 Task: Create a rule from the Routing list, Task moved to a section -> Set Priority in the project AgileRapid , set the section as To-Do and set the priority of the task as  High
Action: Mouse moved to (868, 307)
Screenshot: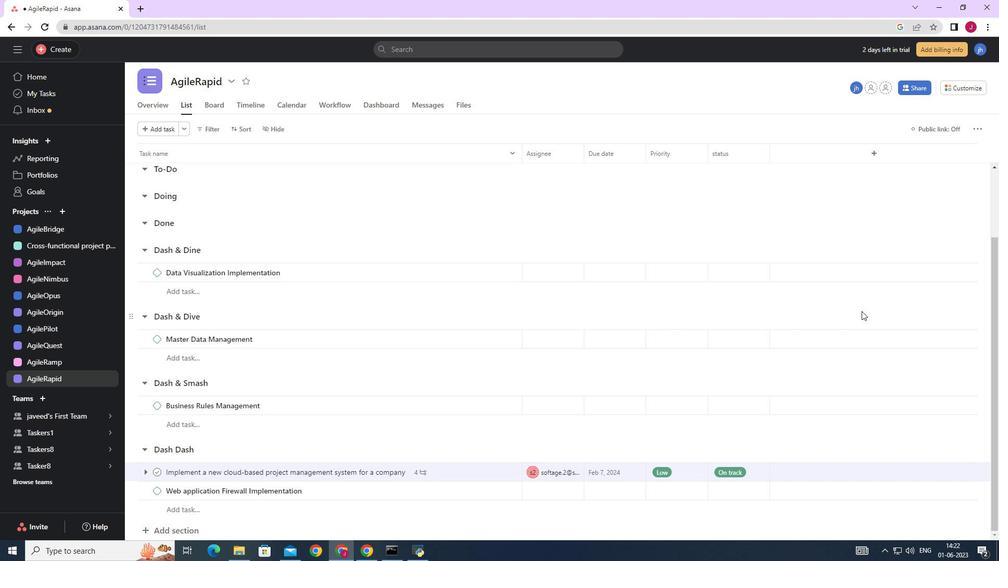 
Action: Mouse scrolled (868, 306) with delta (0, 0)
Screenshot: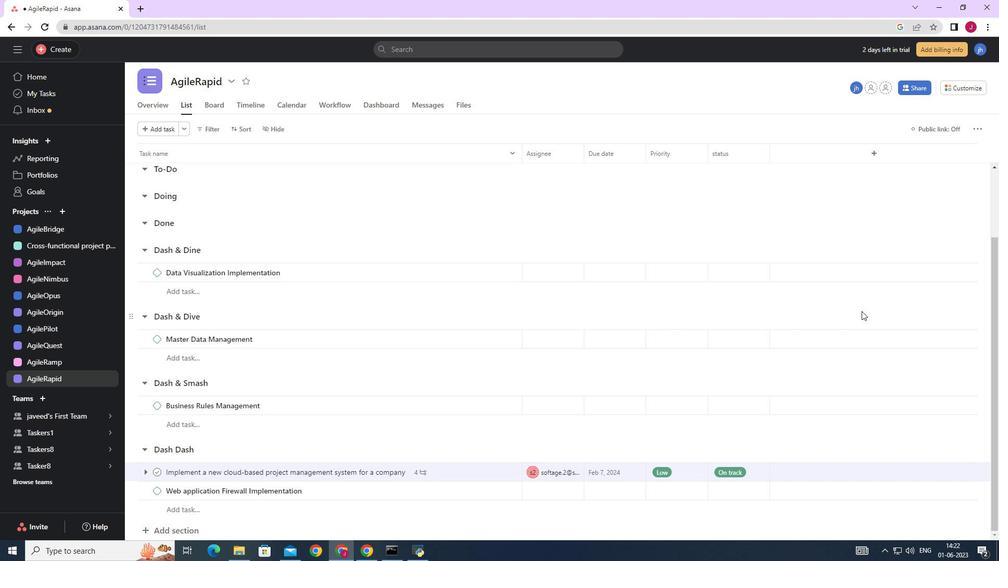 
Action: Mouse scrolled (868, 306) with delta (0, 0)
Screenshot: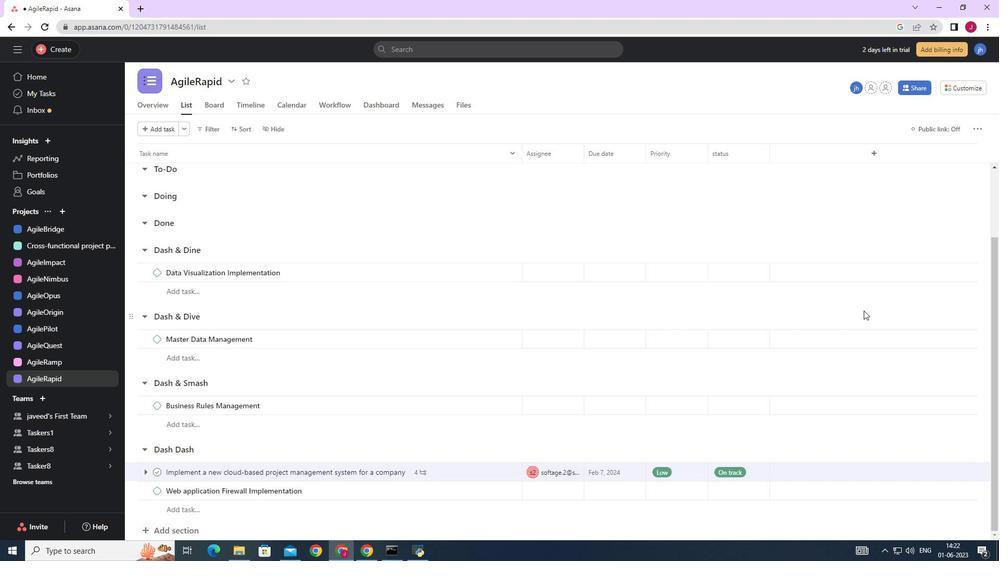 
Action: Mouse scrolled (868, 306) with delta (0, 0)
Screenshot: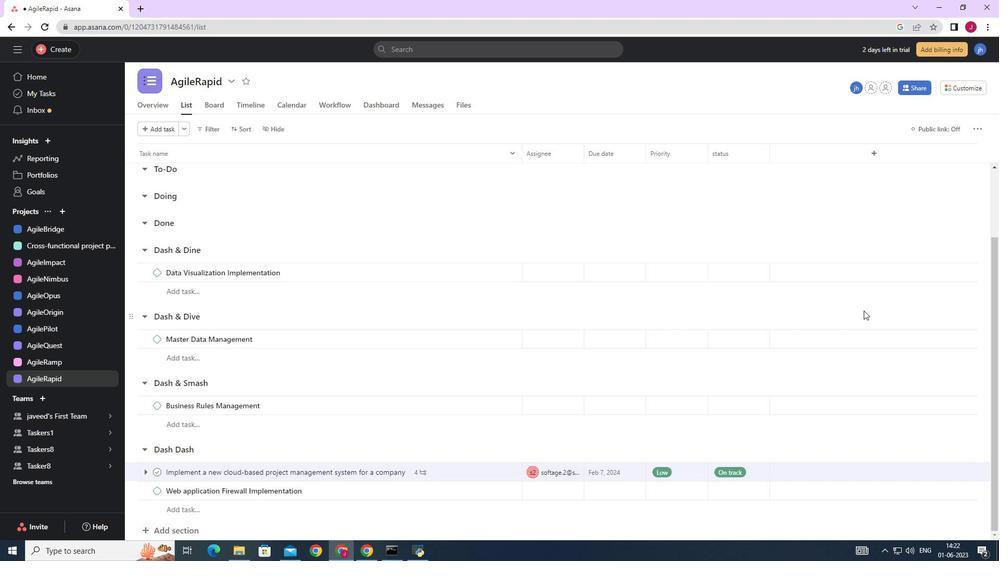 
Action: Mouse scrolled (868, 306) with delta (0, 0)
Screenshot: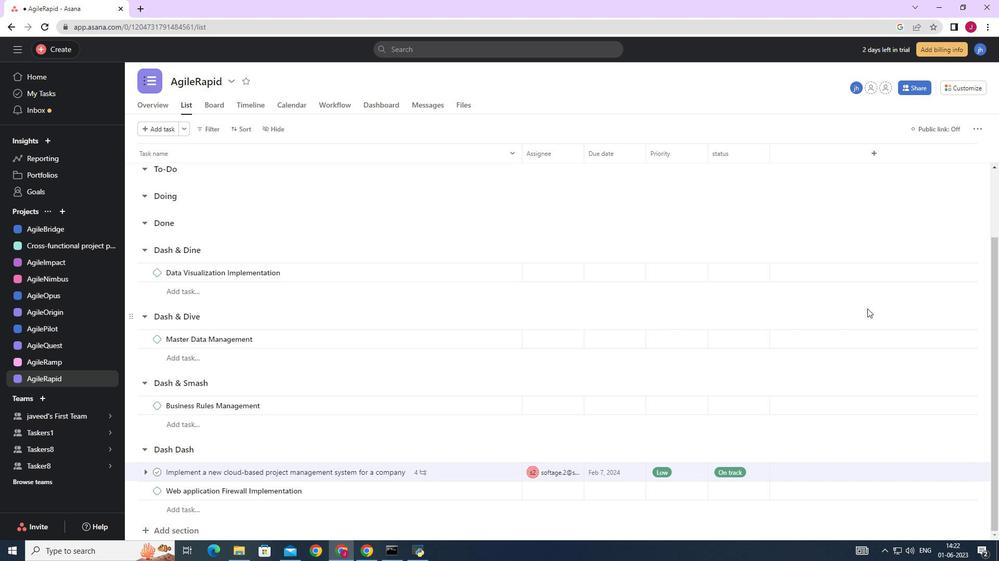 
Action: Mouse moved to (730, 343)
Screenshot: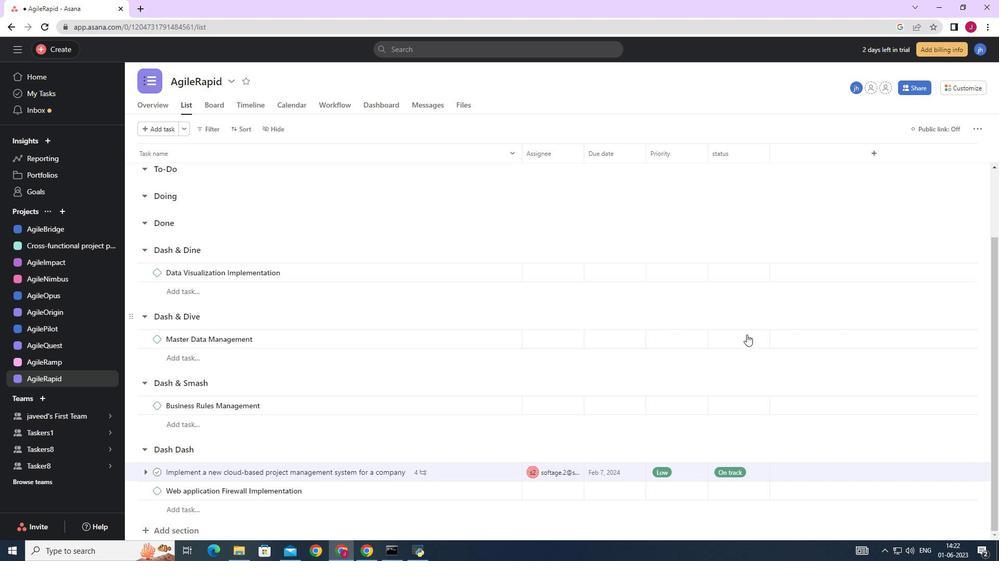 
Action: Mouse scrolled (730, 343) with delta (0, 0)
Screenshot: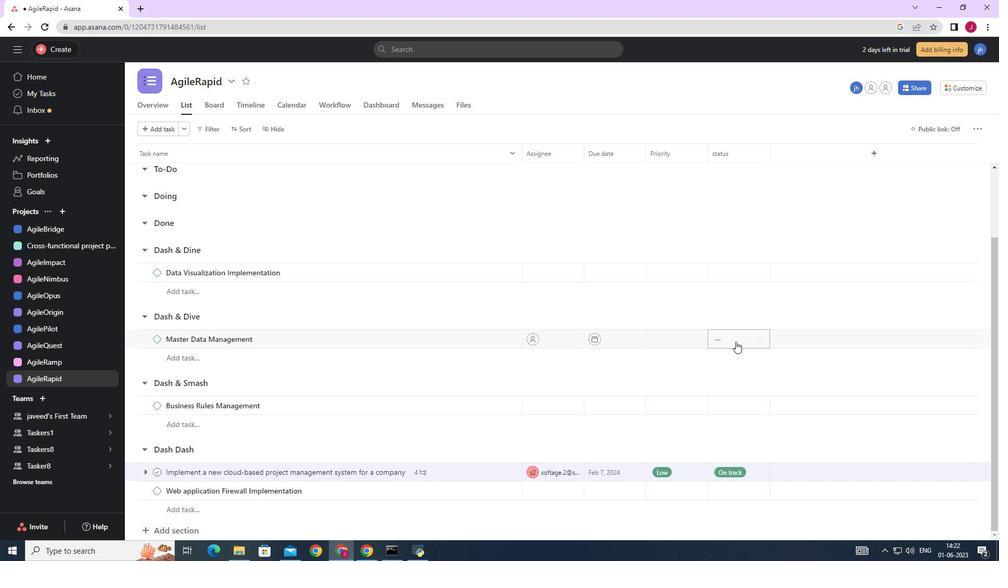 
Action: Mouse scrolled (730, 343) with delta (0, 0)
Screenshot: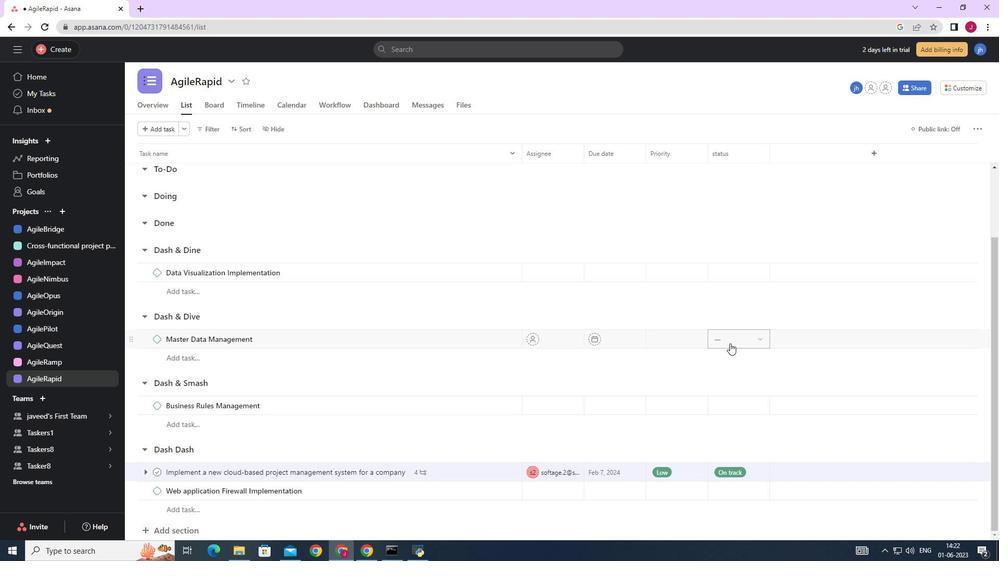 
Action: Mouse scrolled (730, 343) with delta (0, 0)
Screenshot: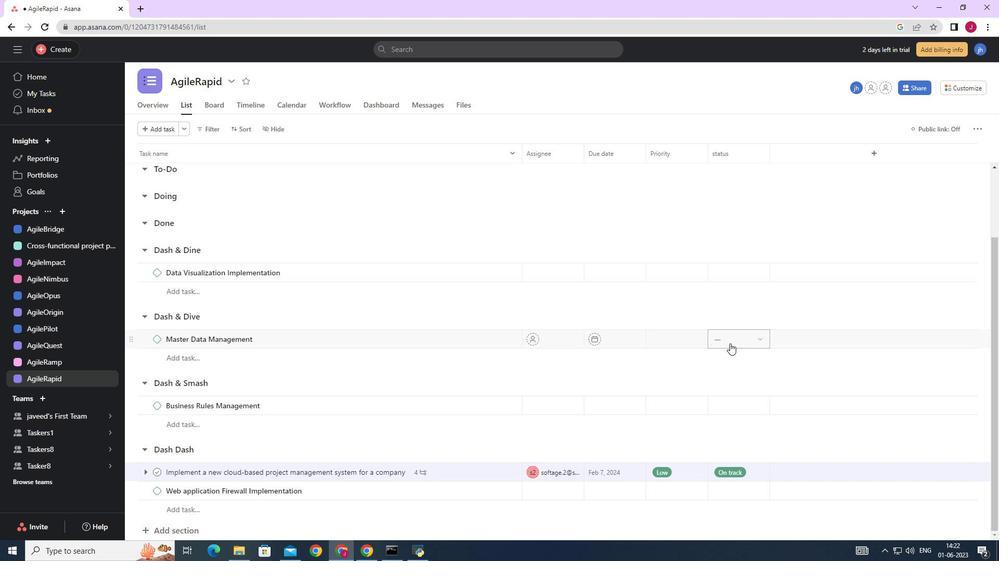 
Action: Mouse scrolled (730, 343) with delta (0, 0)
Screenshot: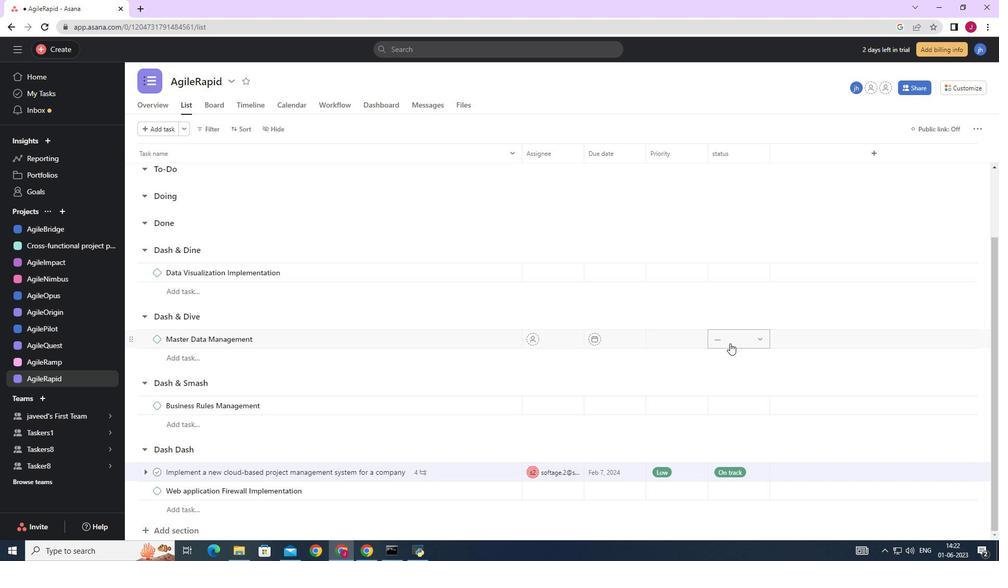 
Action: Mouse moved to (963, 88)
Screenshot: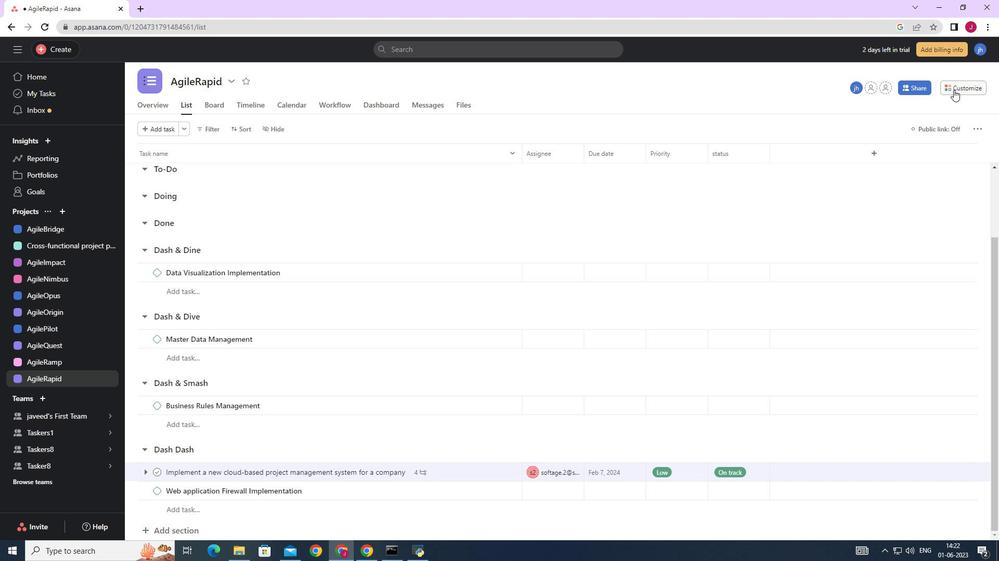 
Action: Mouse pressed left at (963, 88)
Screenshot: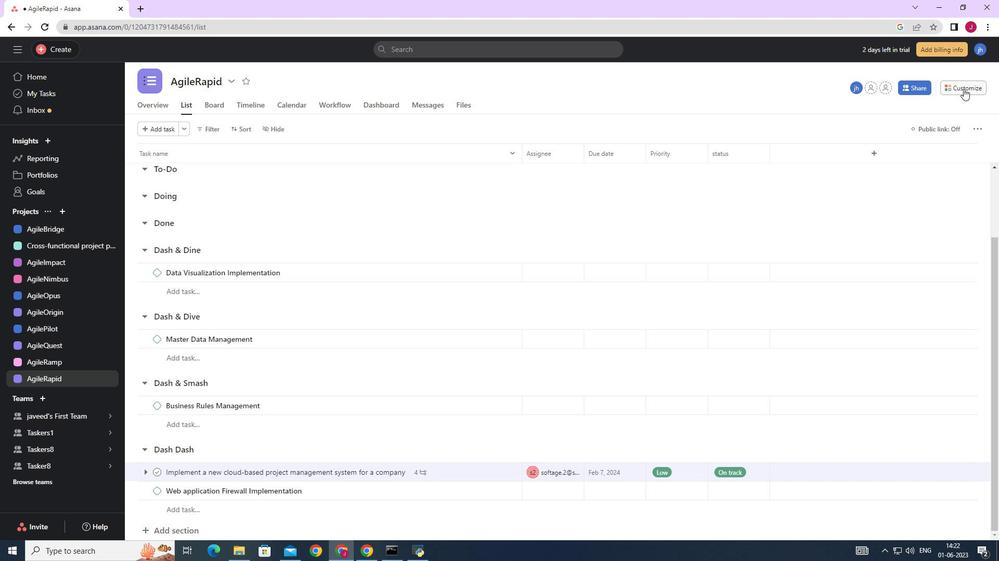 
Action: Mouse moved to (778, 229)
Screenshot: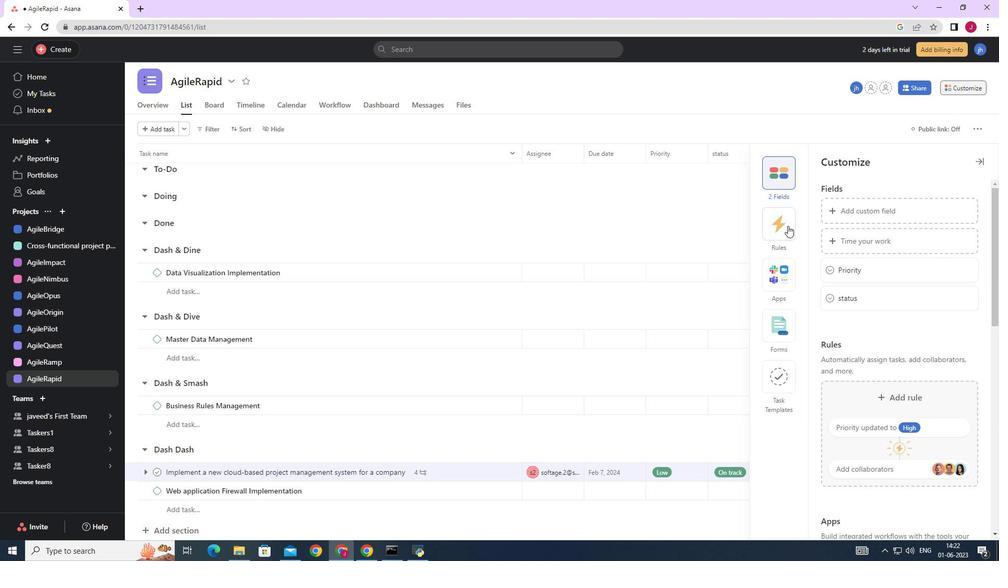 
Action: Mouse pressed left at (778, 229)
Screenshot: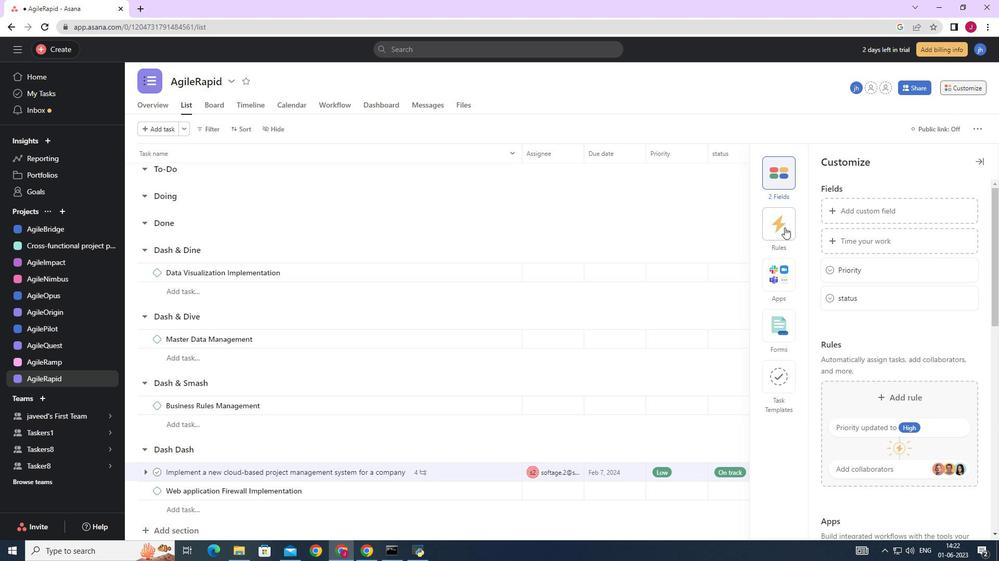 
Action: Mouse moved to (890, 244)
Screenshot: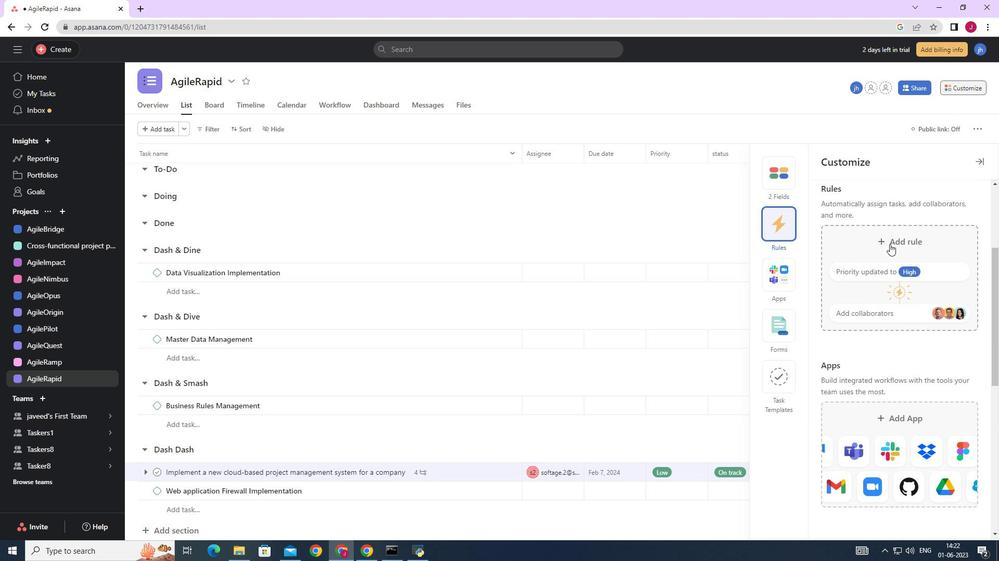 
Action: Mouse pressed left at (890, 244)
Screenshot: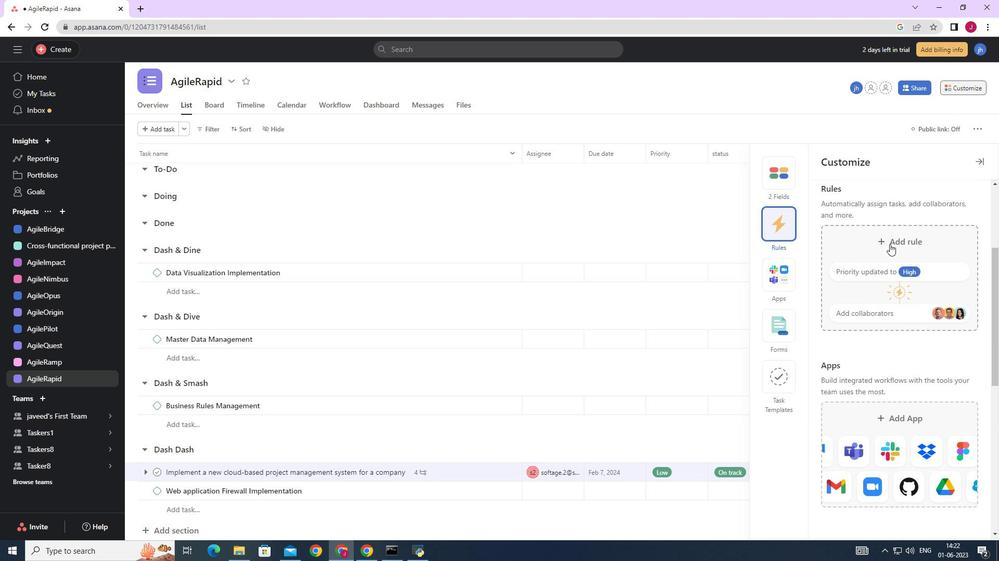 
Action: Mouse moved to (223, 138)
Screenshot: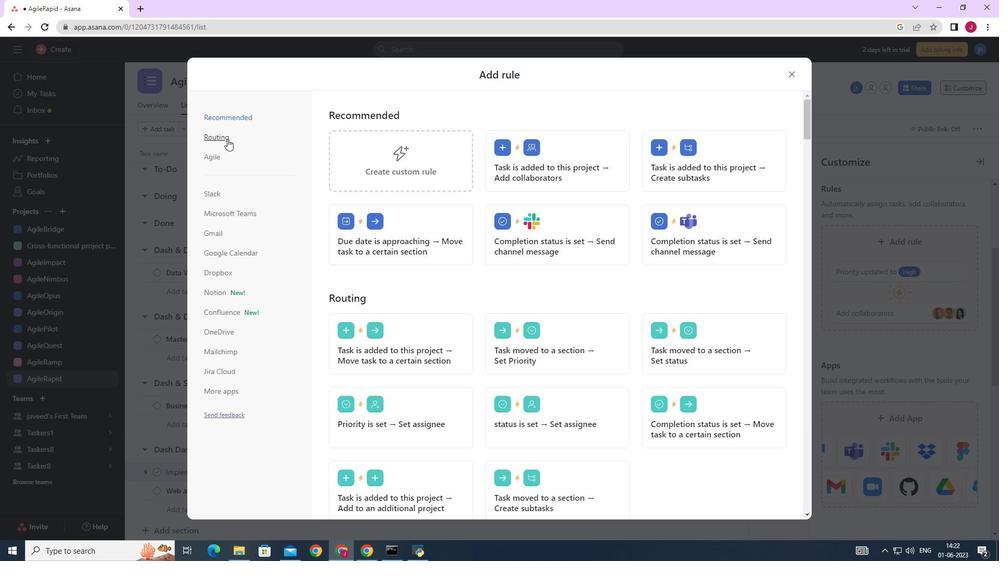 
Action: Mouse pressed left at (223, 138)
Screenshot: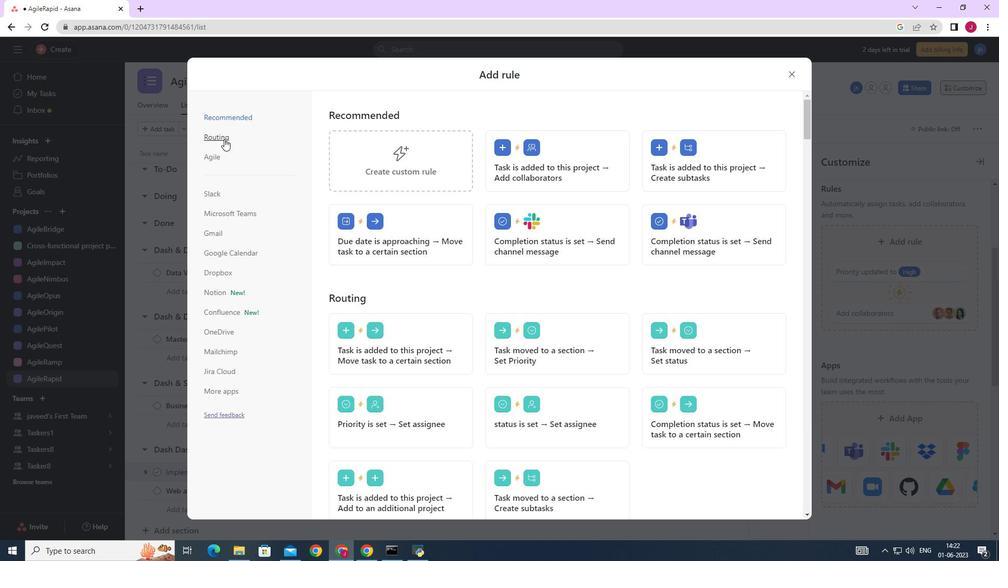 
Action: Mouse moved to (577, 160)
Screenshot: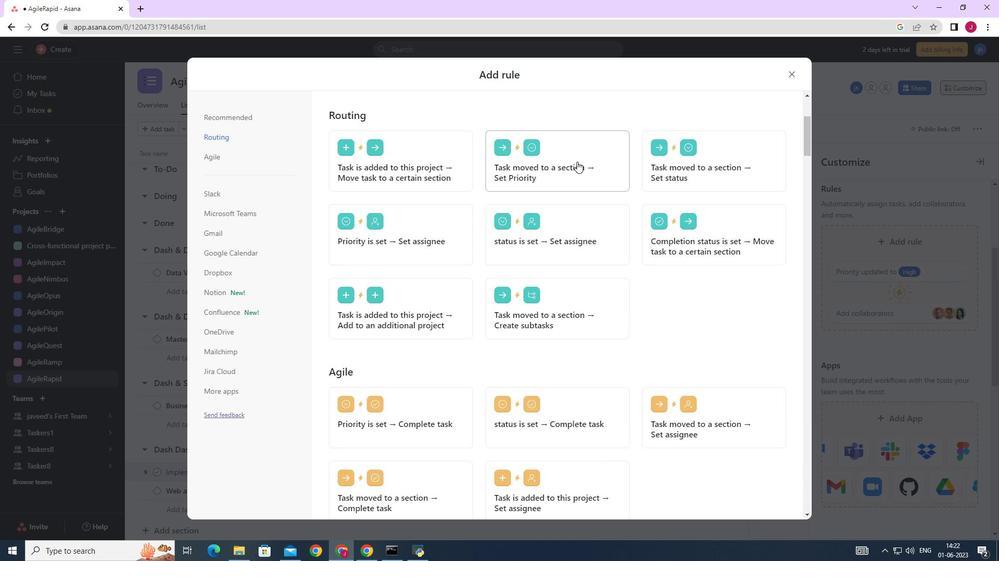 
Action: Mouse pressed left at (577, 160)
Screenshot: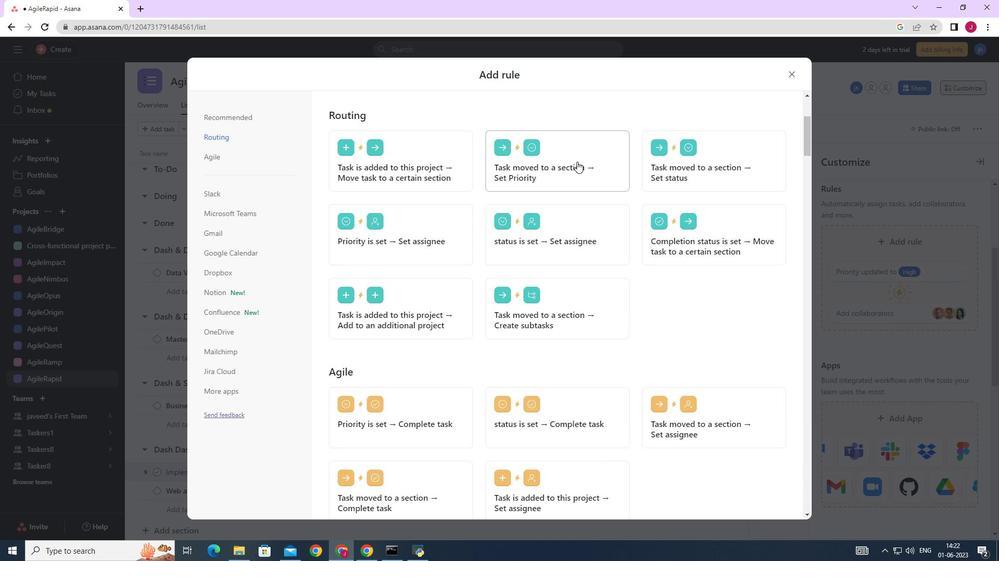 
Action: Mouse moved to (400, 283)
Screenshot: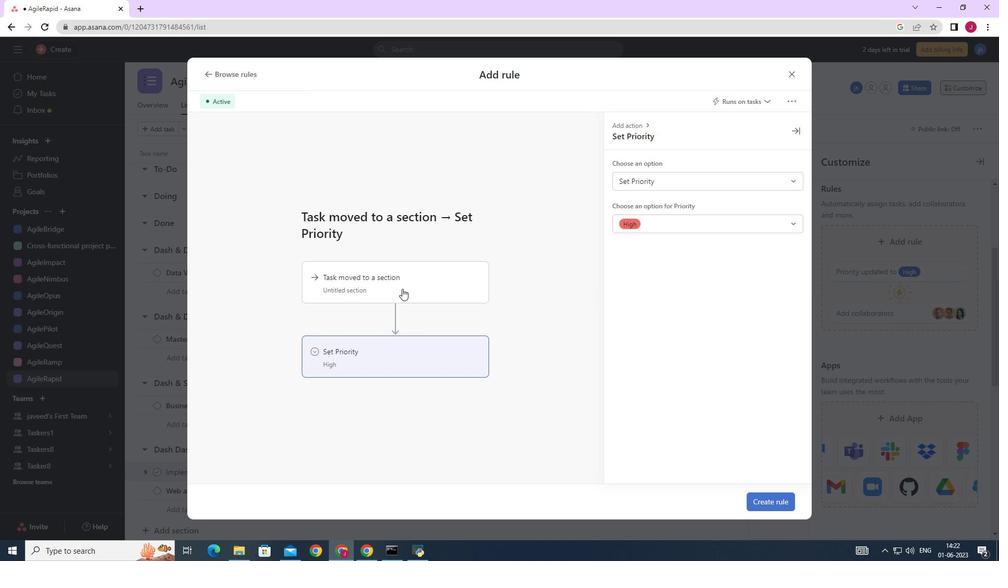 
Action: Mouse pressed left at (400, 283)
Screenshot: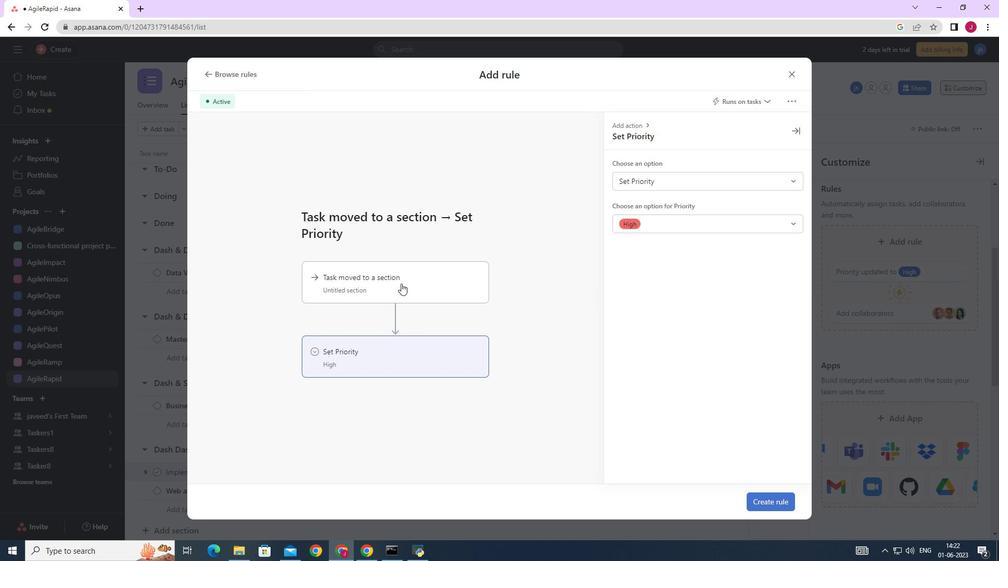 
Action: Mouse moved to (712, 183)
Screenshot: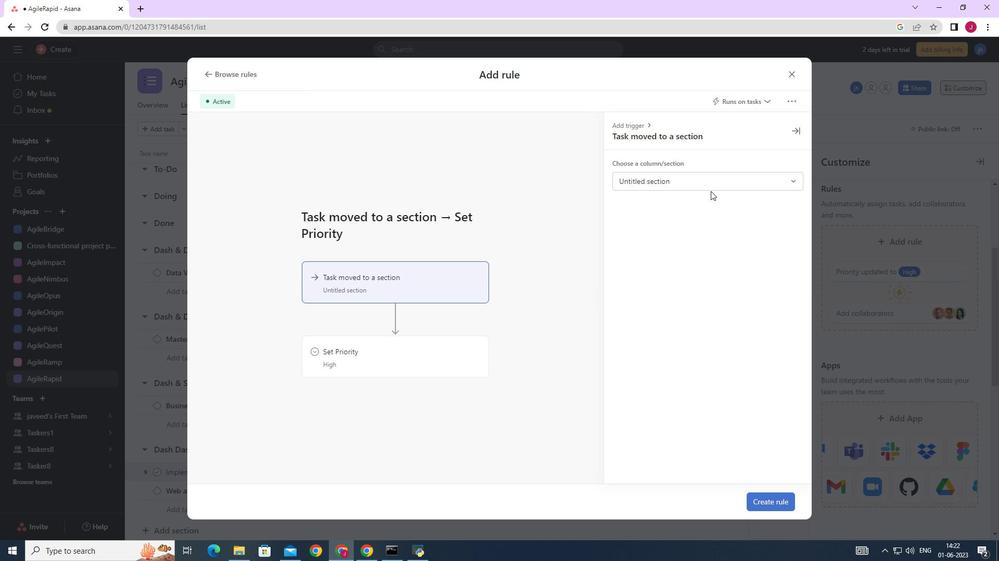
Action: Mouse pressed left at (712, 183)
Screenshot: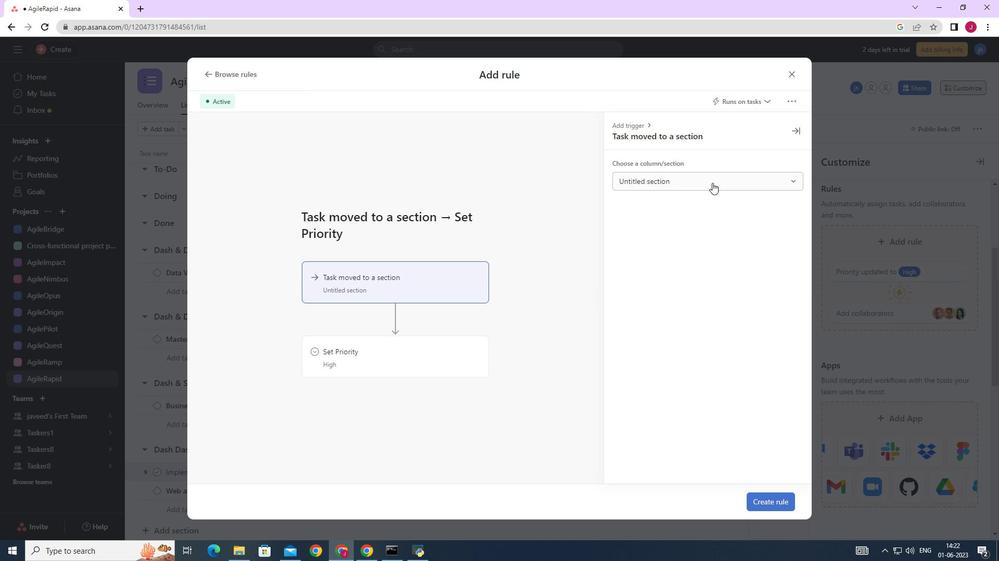 
Action: Mouse moved to (641, 220)
Screenshot: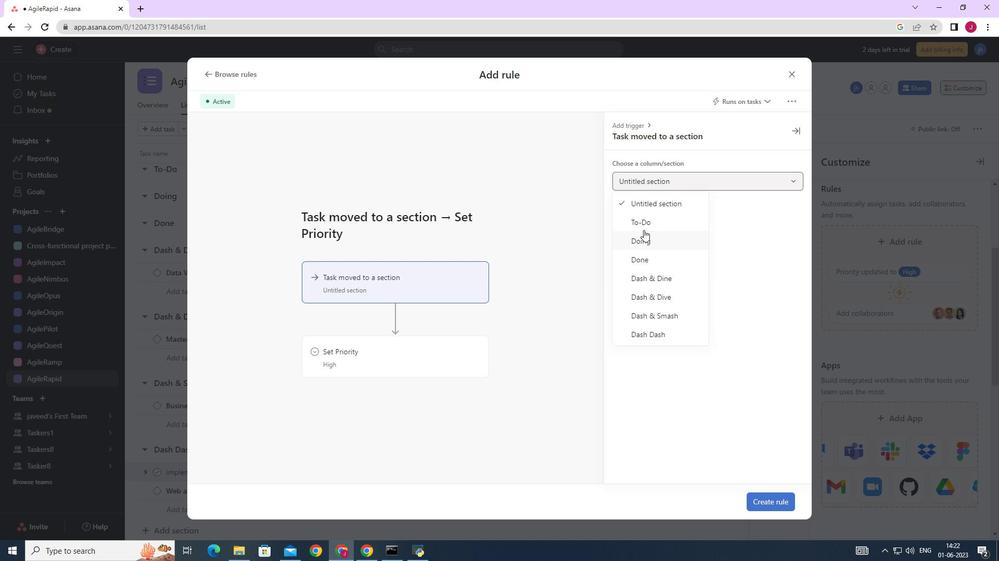 
Action: Mouse pressed left at (641, 220)
Screenshot: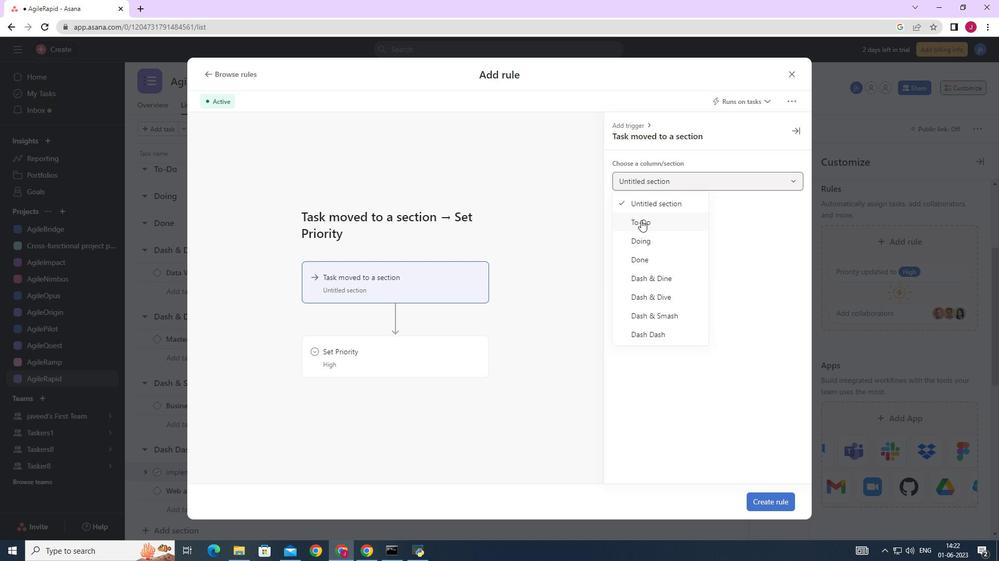 
Action: Mouse moved to (379, 351)
Screenshot: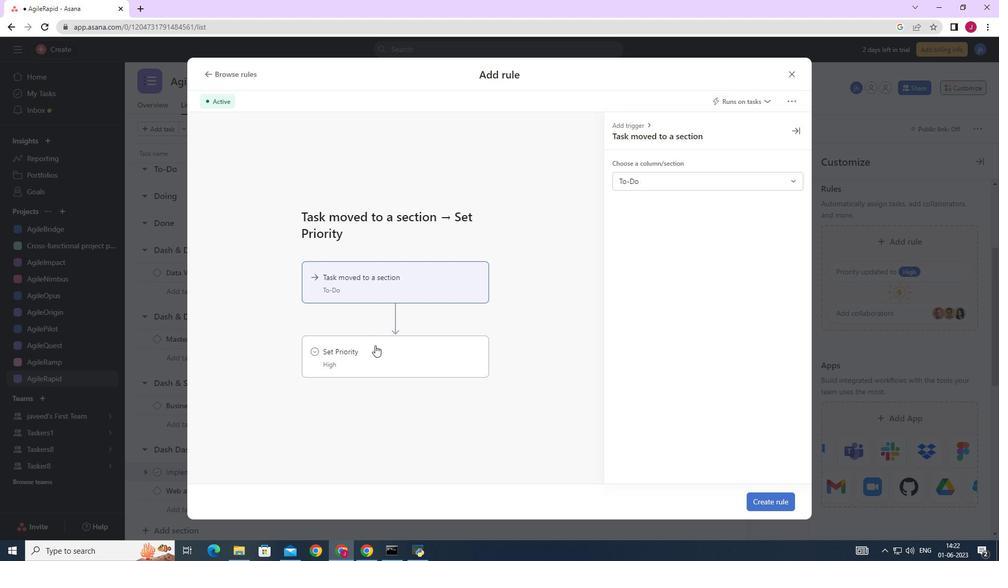 
Action: Mouse pressed left at (379, 351)
Screenshot: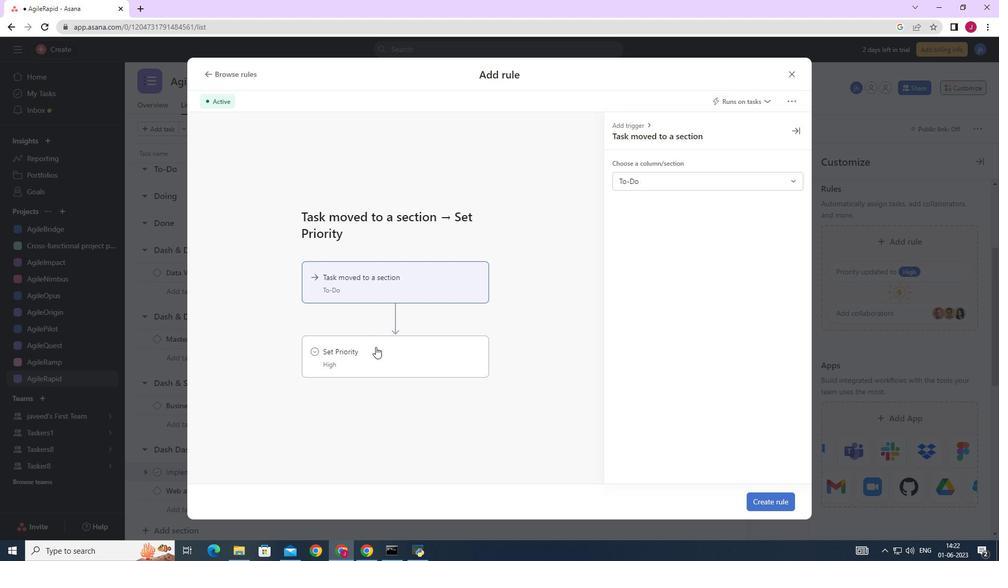 
Action: Mouse moved to (700, 181)
Screenshot: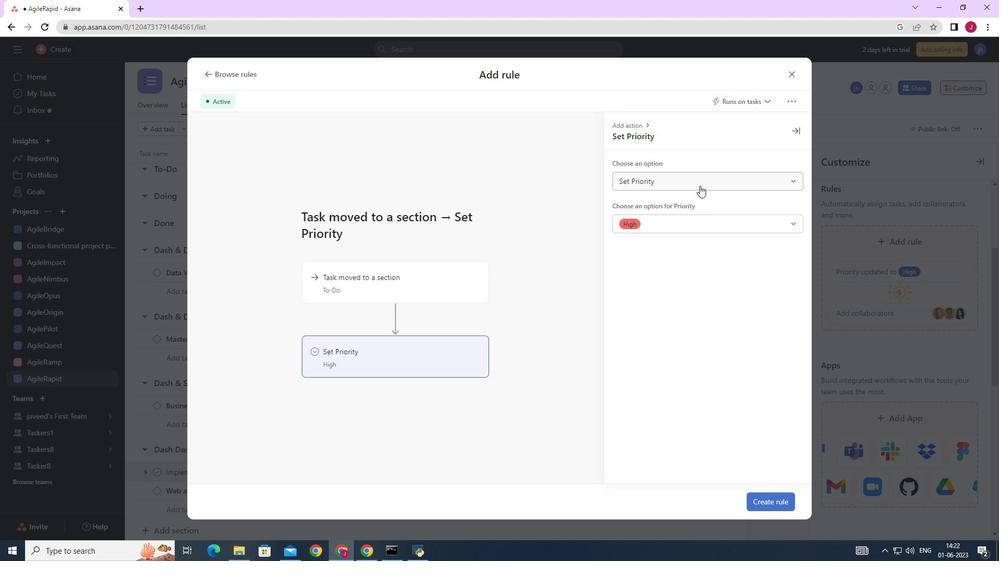 
Action: Mouse pressed left at (700, 181)
Screenshot: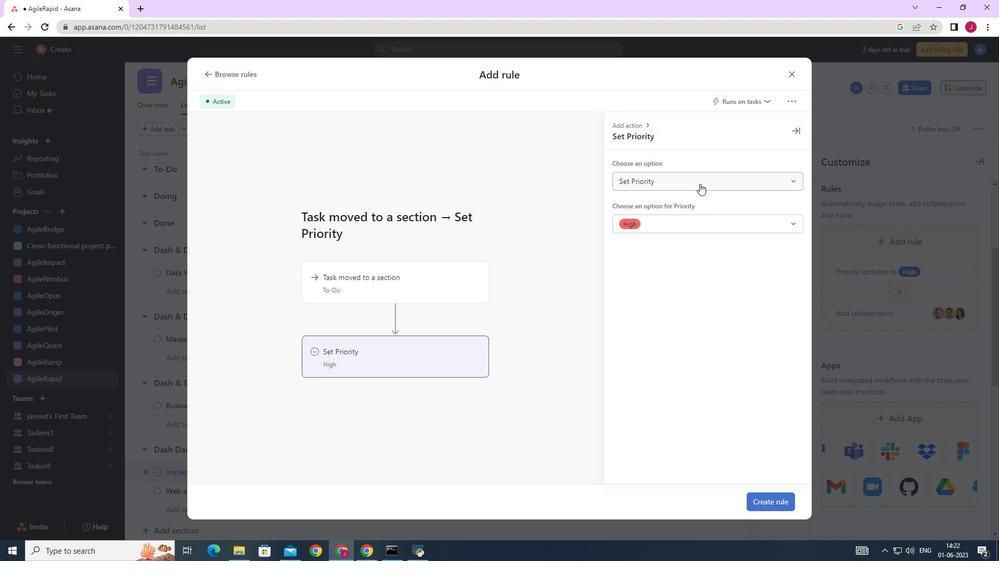 
Action: Mouse moved to (645, 203)
Screenshot: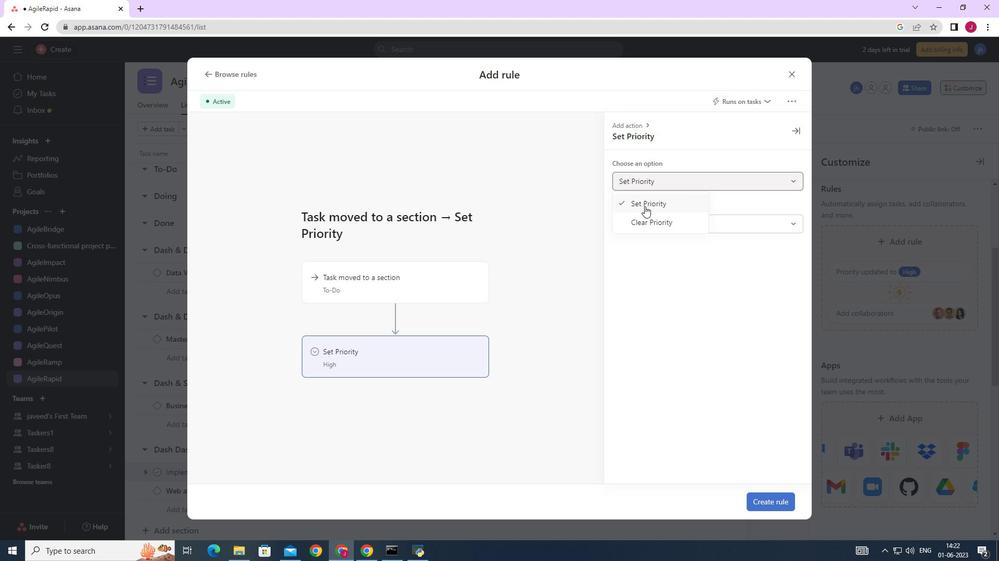 
Action: Mouse pressed left at (645, 203)
Screenshot: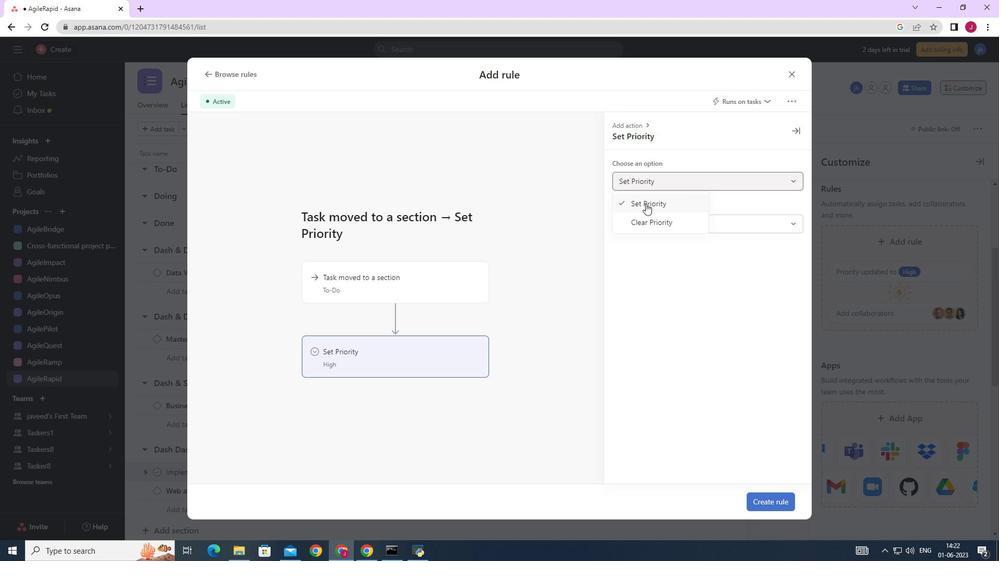 
Action: Mouse moved to (630, 221)
Screenshot: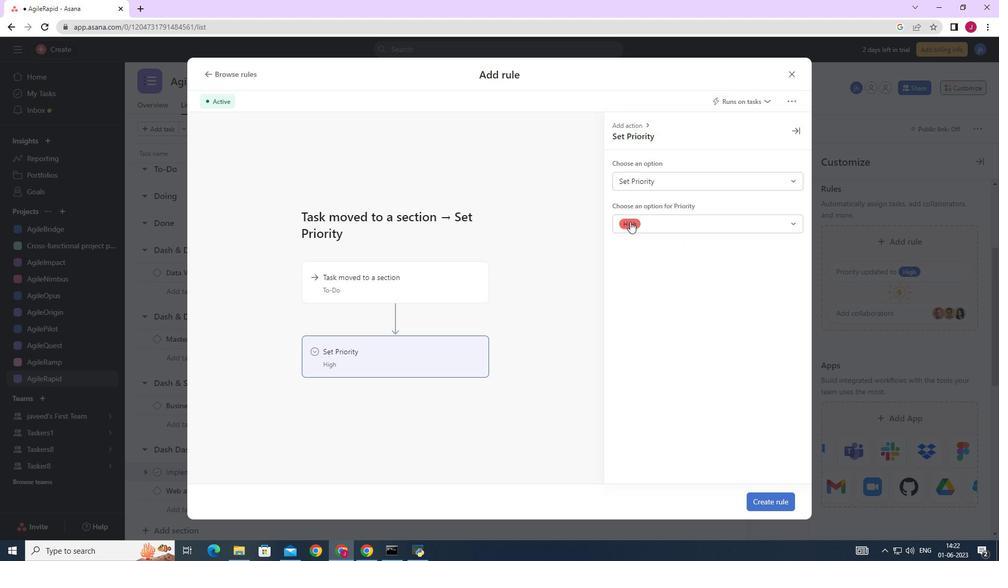 
Action: Mouse pressed left at (630, 221)
Screenshot: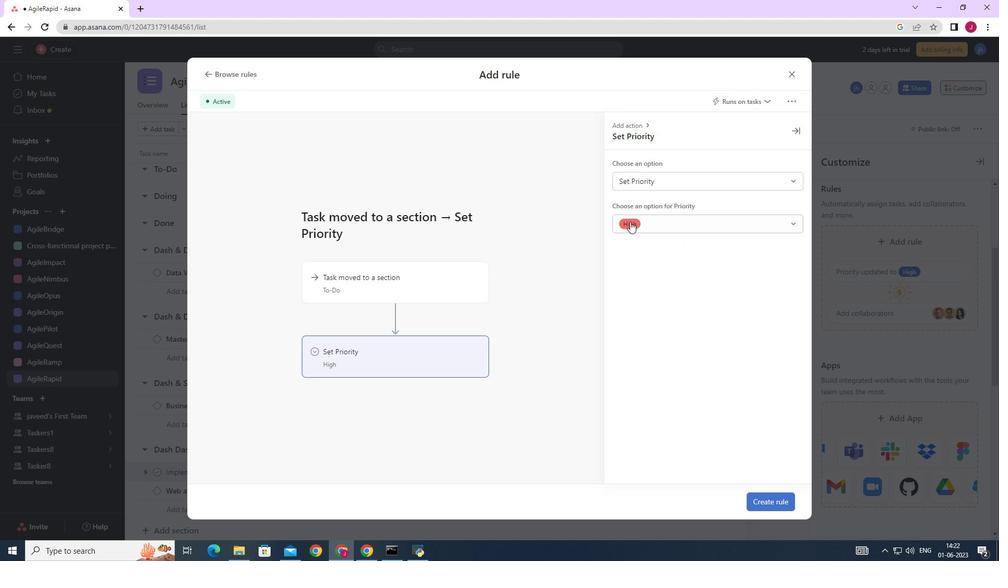 
Action: Mouse moved to (638, 246)
Screenshot: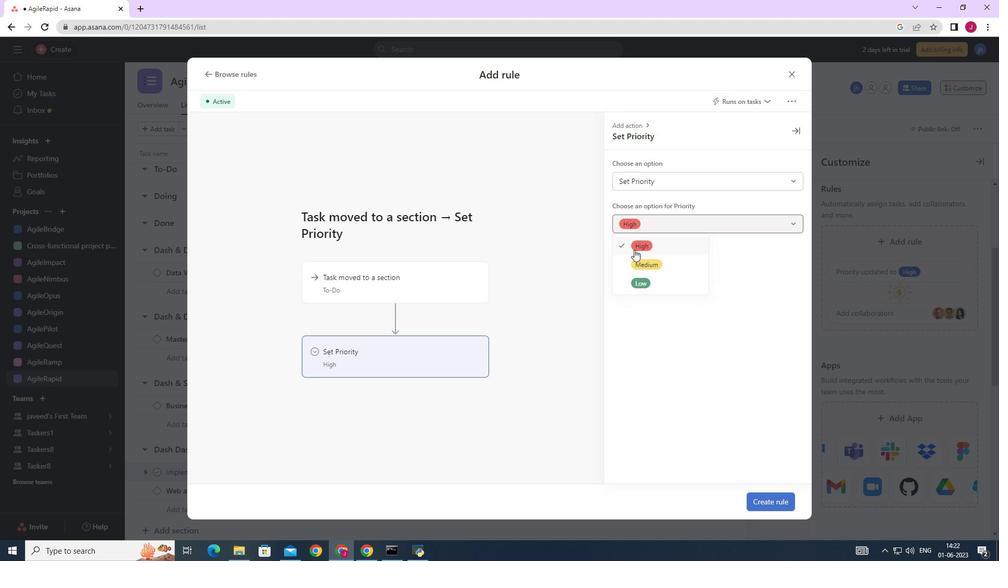 
Action: Mouse pressed left at (638, 246)
Screenshot: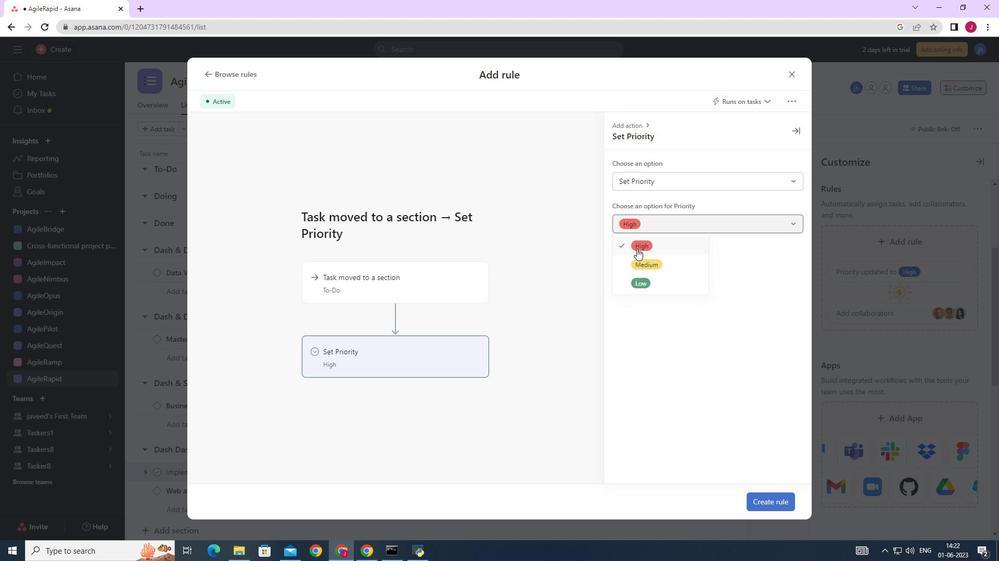 
Action: Mouse moved to (770, 503)
Screenshot: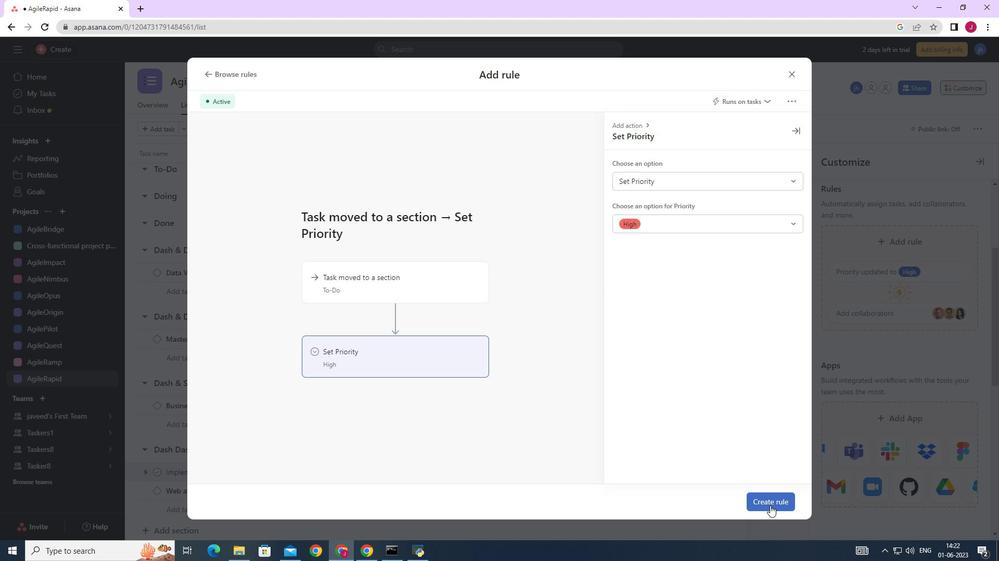 
Action: Mouse pressed left at (770, 503)
Screenshot: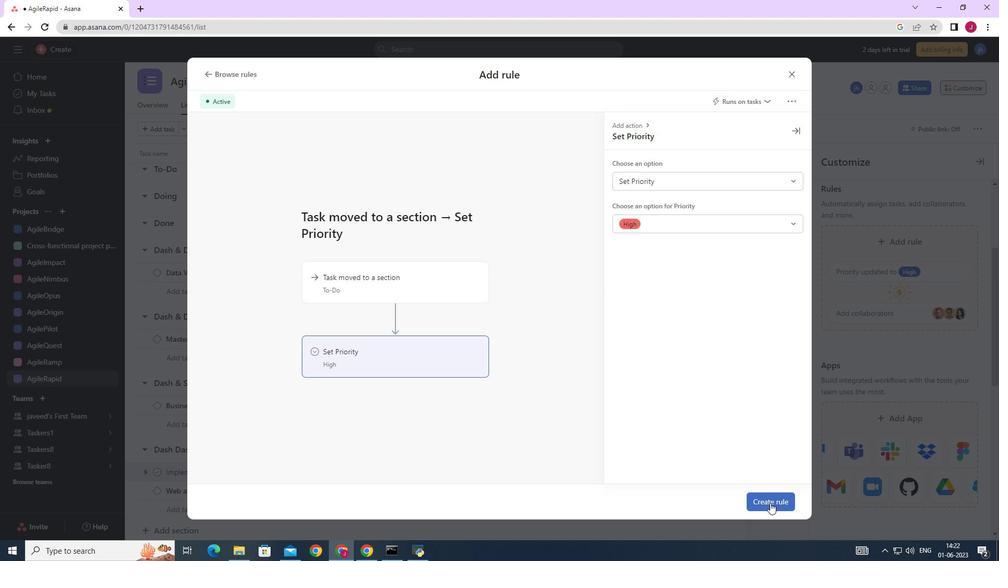 
Action: Mouse moved to (750, 450)
Screenshot: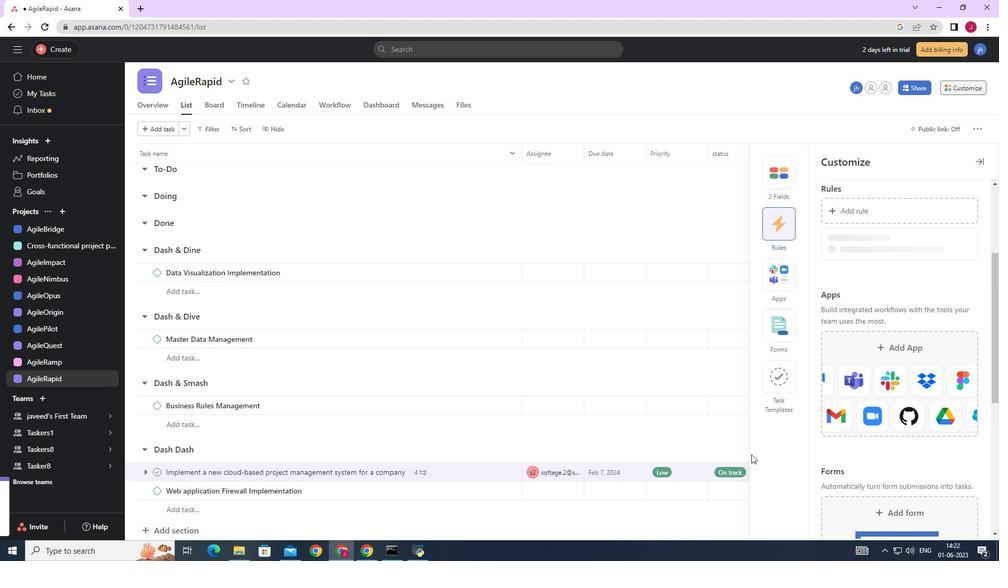 
